 Task: Add a field from the Popular template Priority with name TurnkeyTech.
Action: Mouse moved to (85, 376)
Screenshot: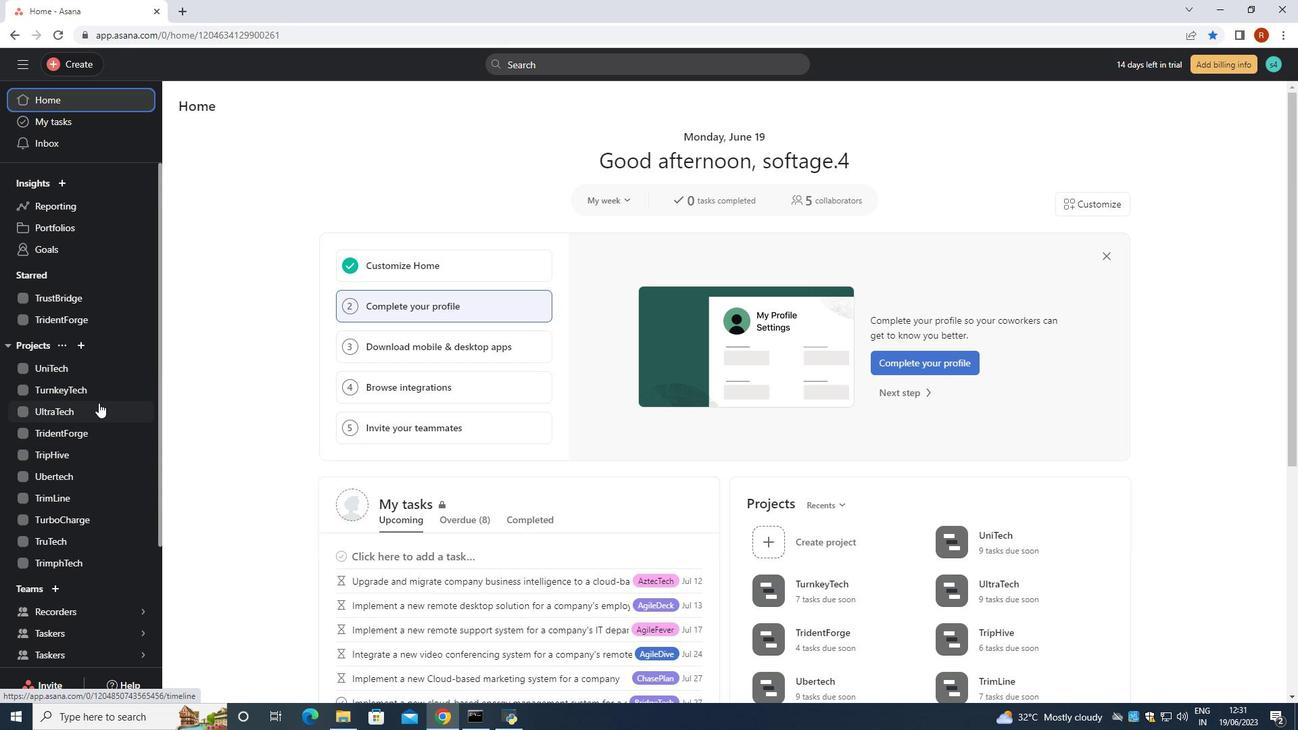 
Action: Mouse pressed left at (85, 376)
Screenshot: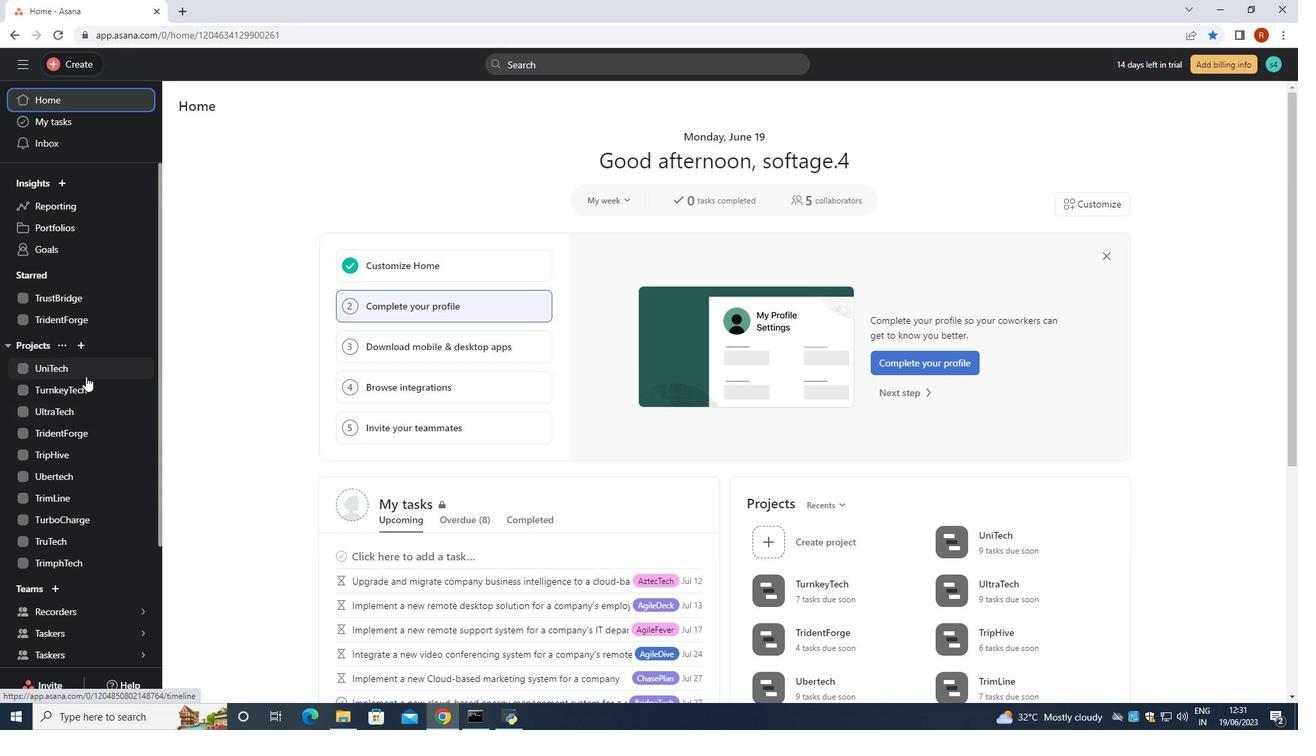 
Action: Mouse moved to (76, 389)
Screenshot: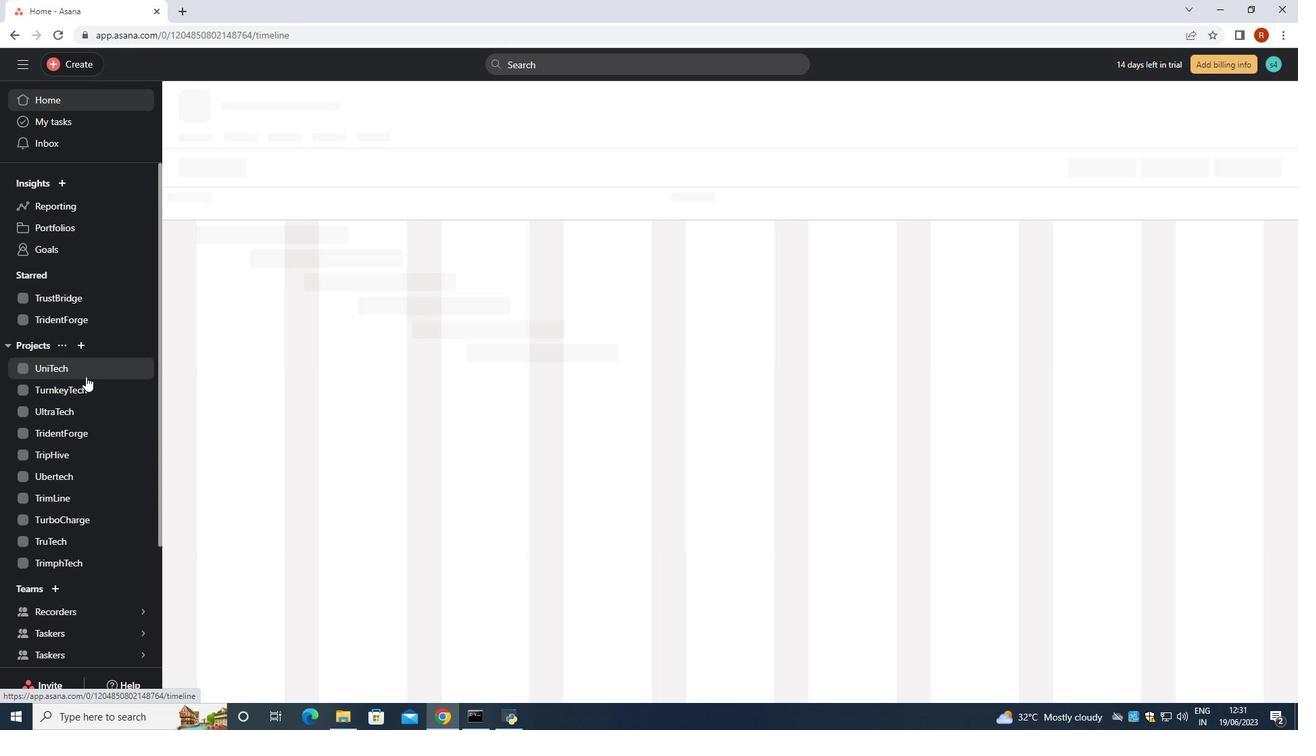
Action: Mouse pressed left at (76, 389)
Screenshot: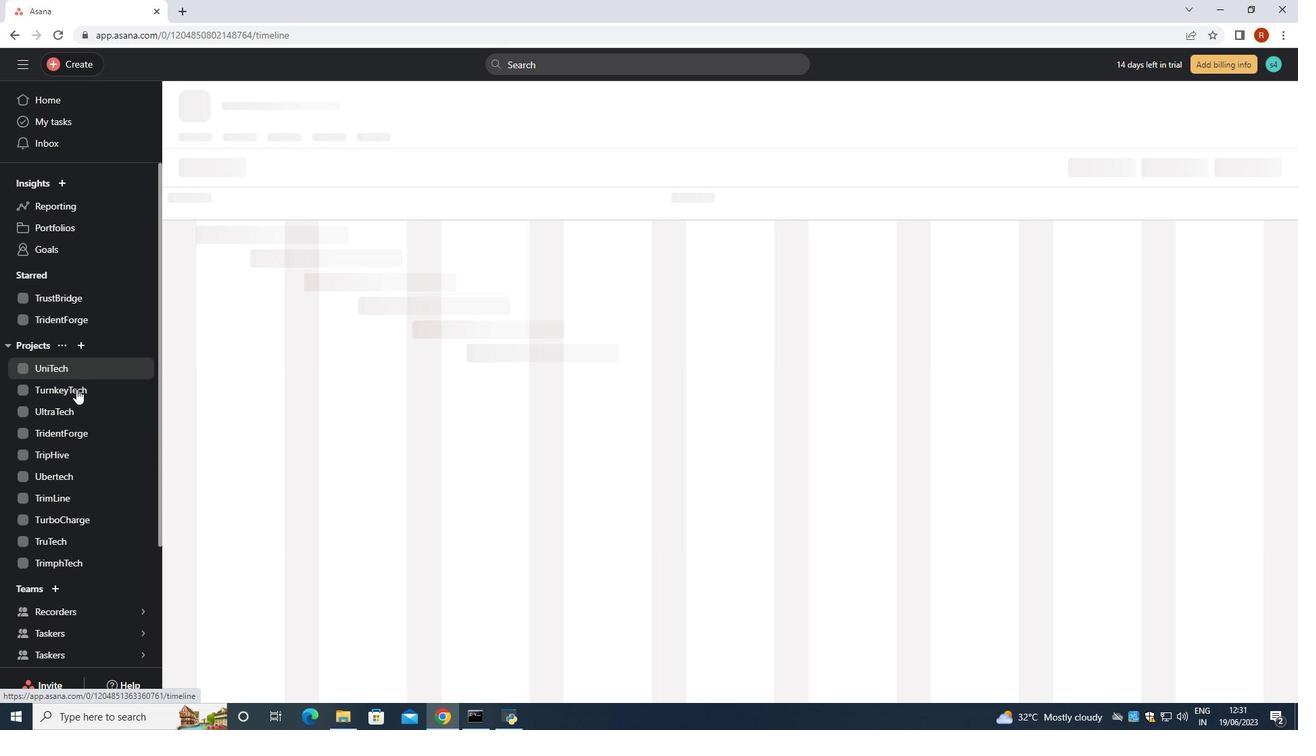 
Action: Mouse moved to (243, 135)
Screenshot: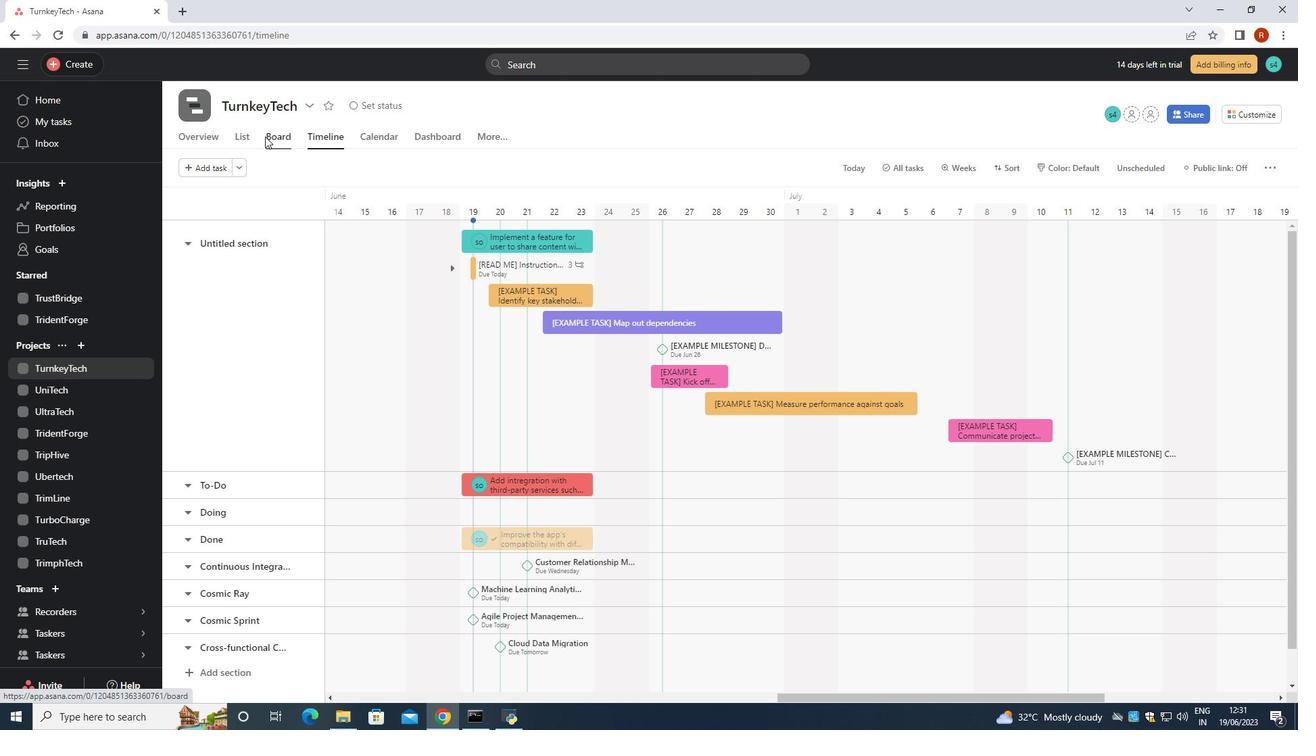 
Action: Mouse pressed left at (243, 135)
Screenshot: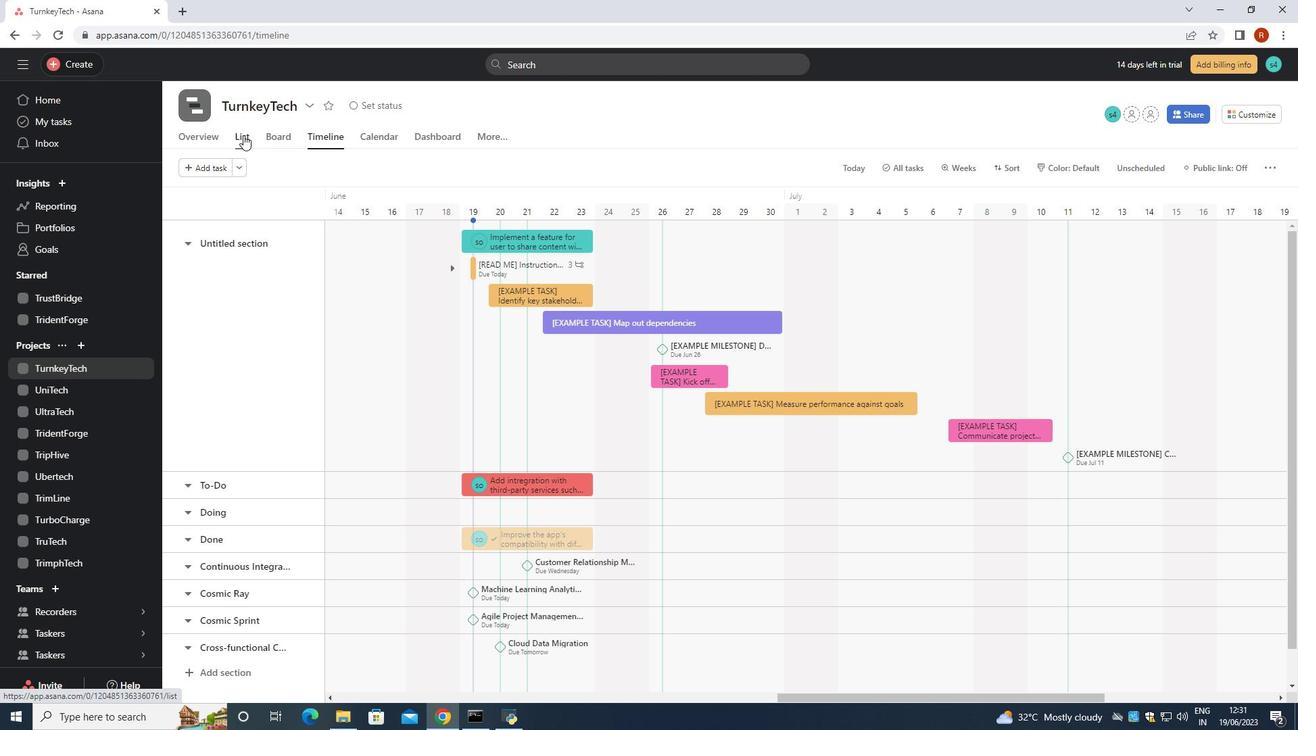 
Action: Mouse moved to (1019, 198)
Screenshot: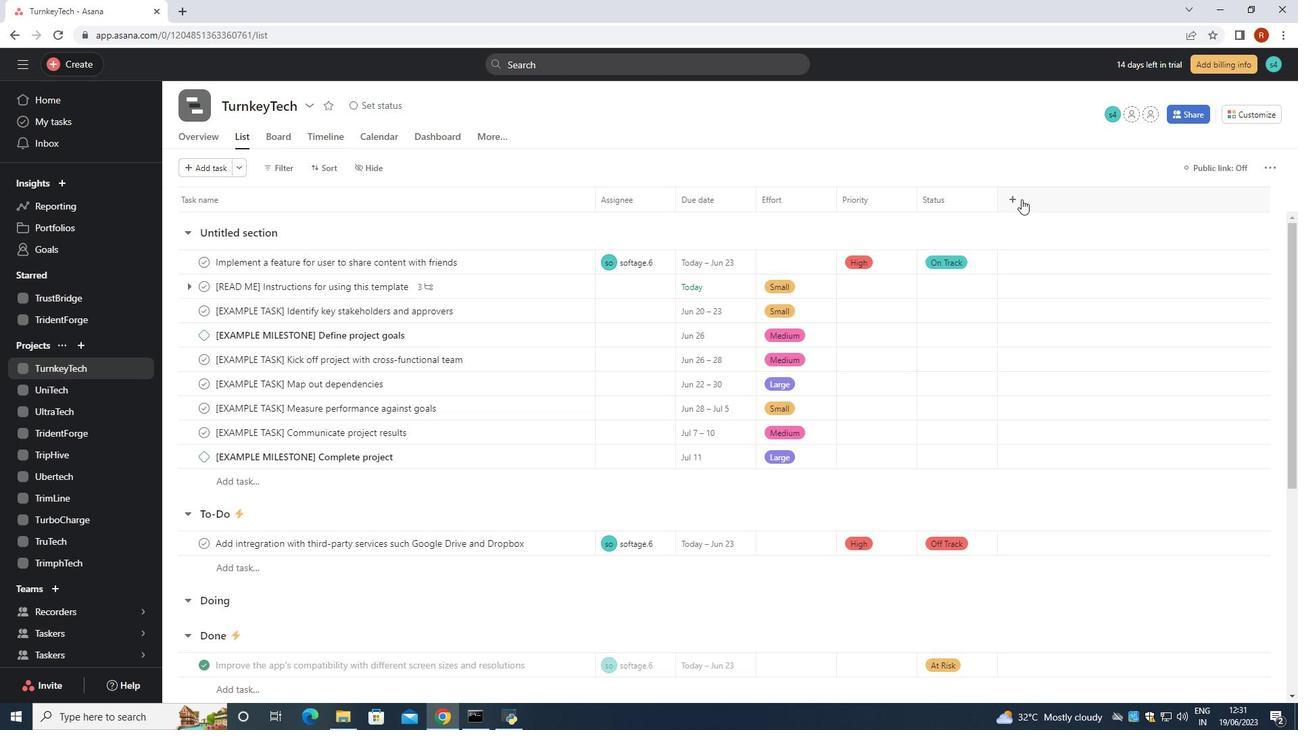 
Action: Mouse pressed left at (1019, 198)
Screenshot: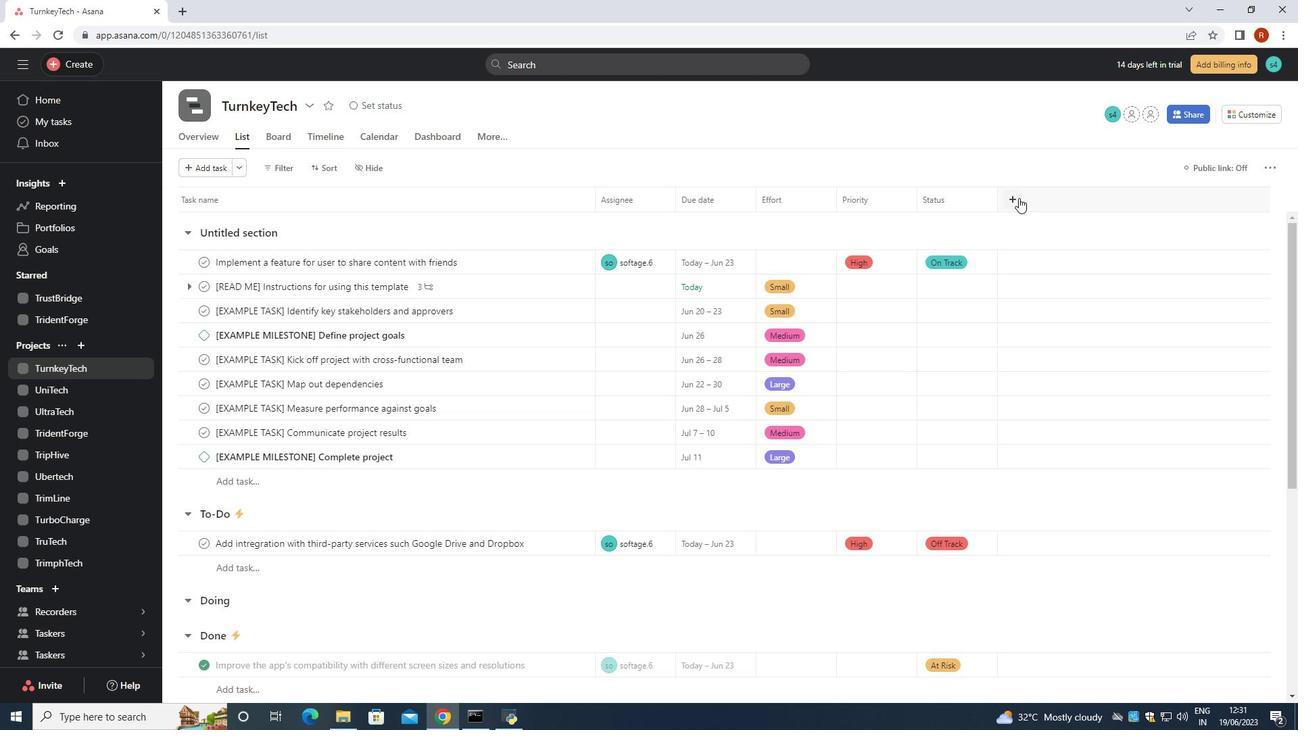 
Action: Mouse moved to (1039, 254)
Screenshot: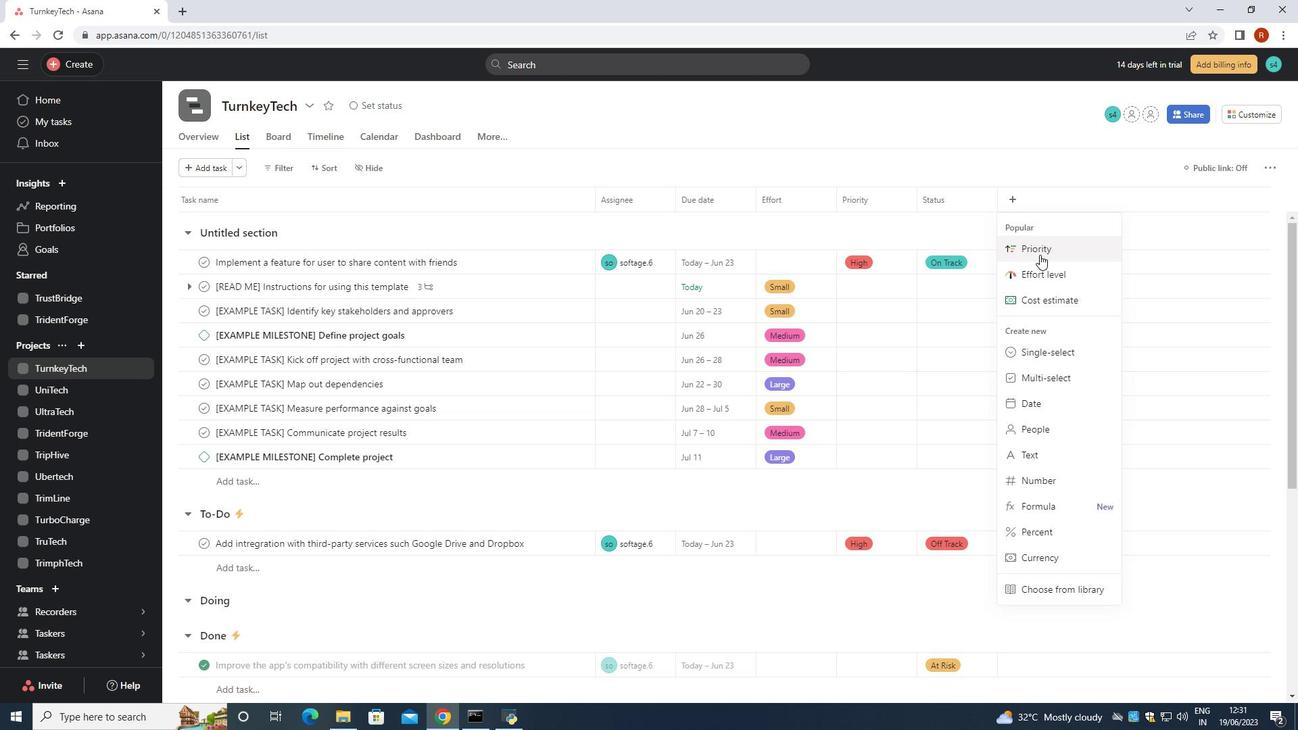
Action: Mouse pressed left at (1039, 254)
Screenshot: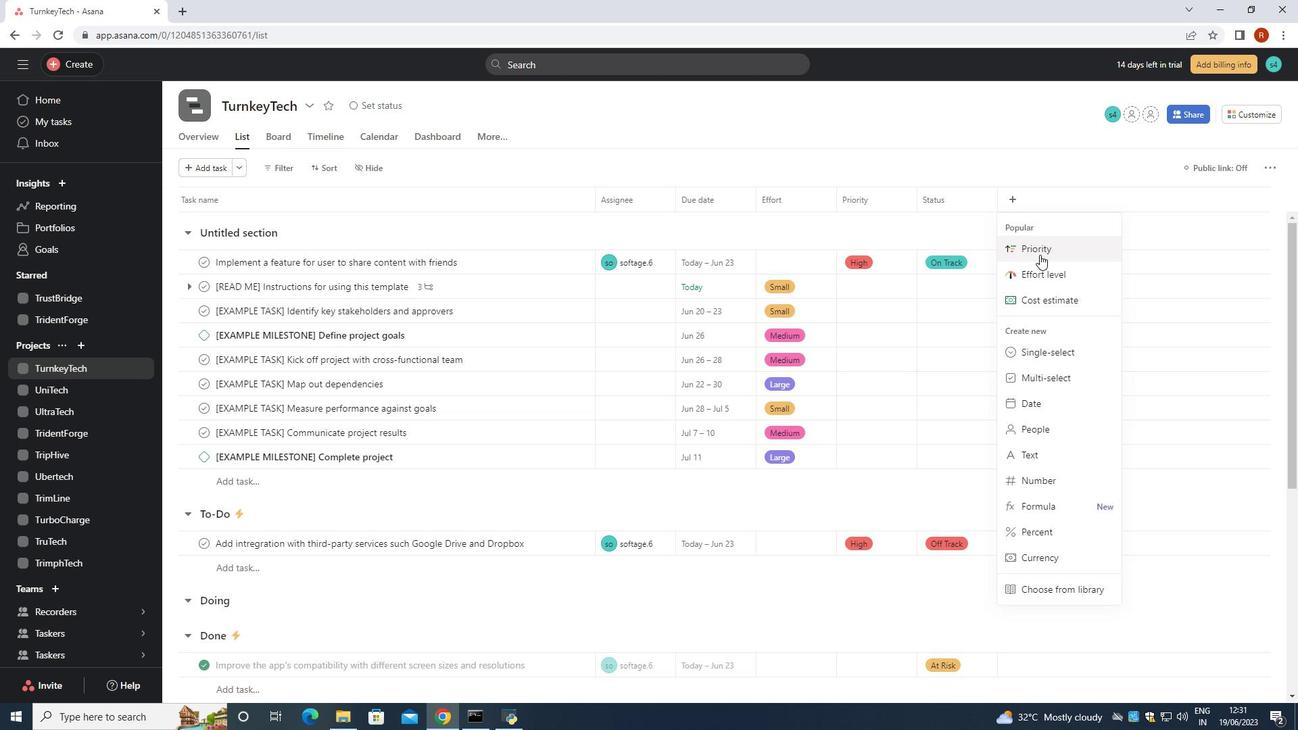 
Action: Mouse moved to (1037, 253)
Screenshot: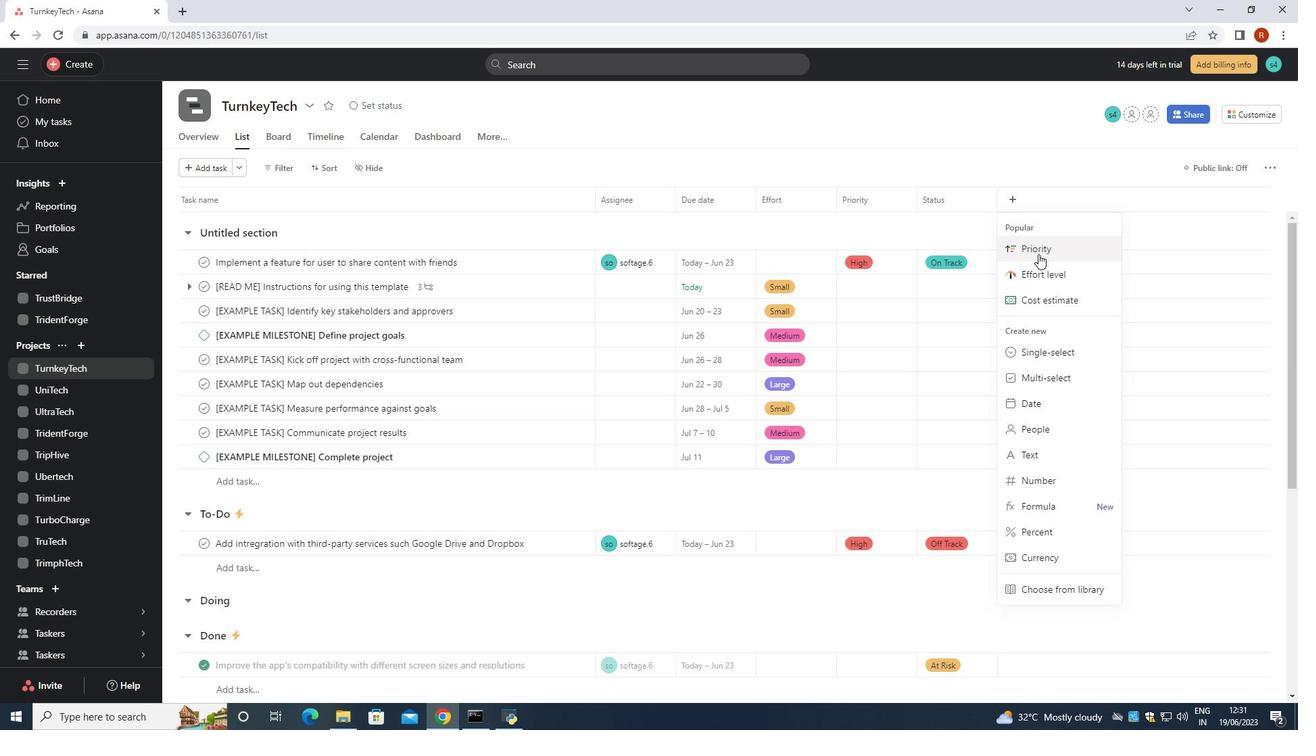
Action: Key pressed <Key.backspace><Key.backspace><Key.backspace><Key.backspace><Key.backspace><Key.backspace><Key.backspace><Key.backspace><Key.backspace><Key.backspace><Key.backspace><Key.backspace><Key.backspace><Key.backspace><Key.backspace><Key.backspace><Key.backspace><Key.backspace><Key.backspace><Key.backspace><Key.shift>Turn<Key.shift>Key<Key.backspace><Key.backspace><Key.backspace><Key.backspace>nkey<Key.shift><Key.shift><Key.shift>Tech
Screenshot: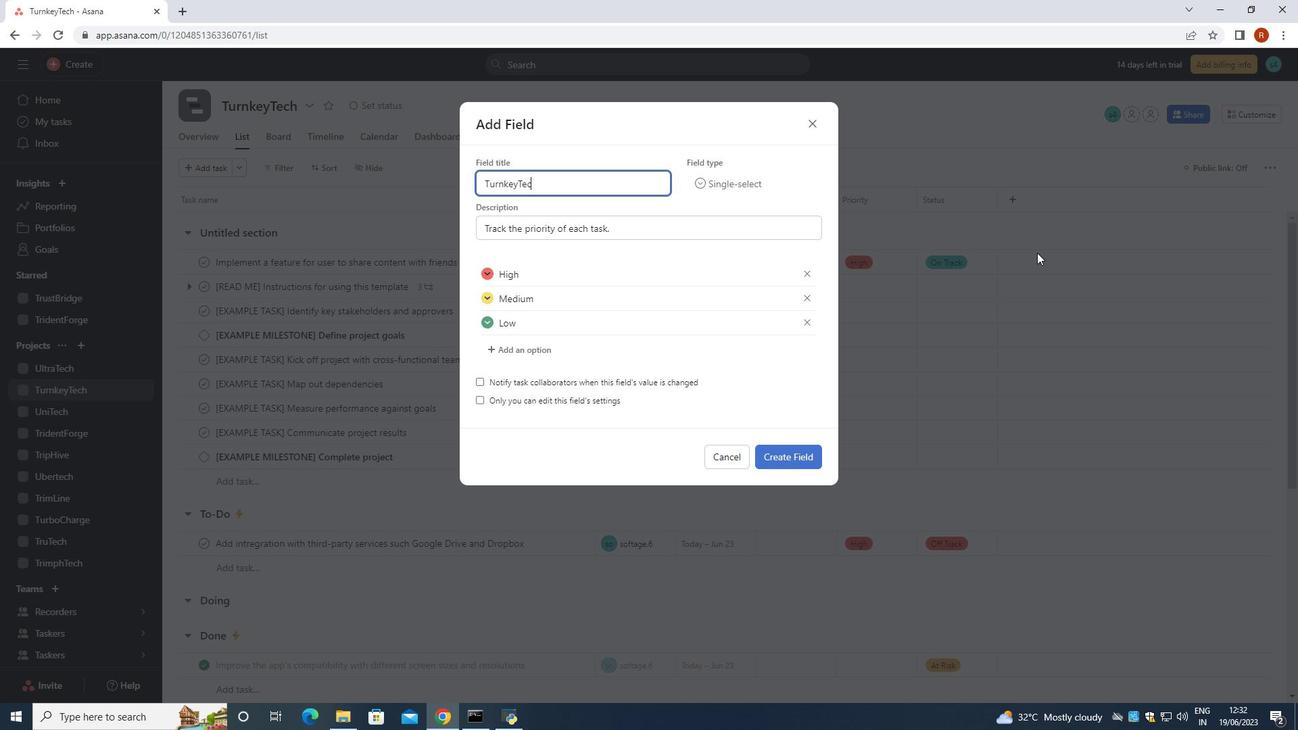 
Action: Mouse moved to (798, 456)
Screenshot: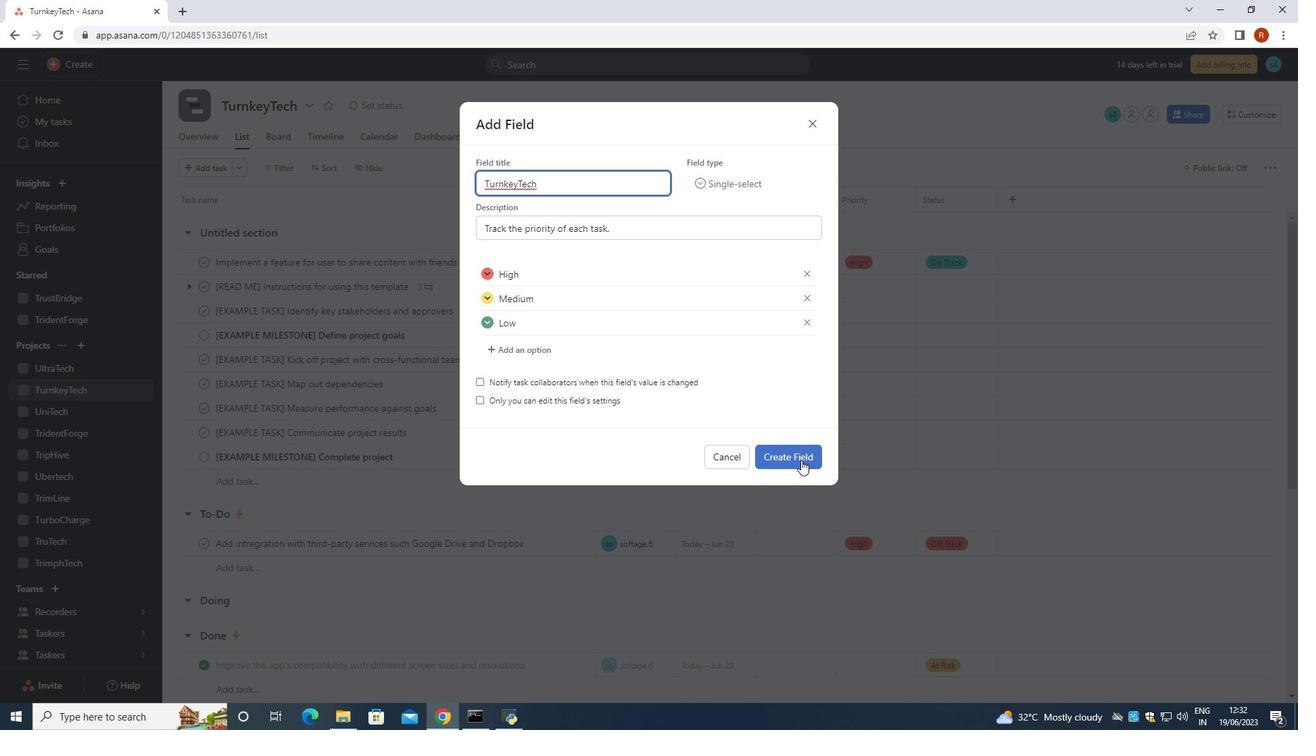 
Action: Mouse pressed left at (798, 456)
Screenshot: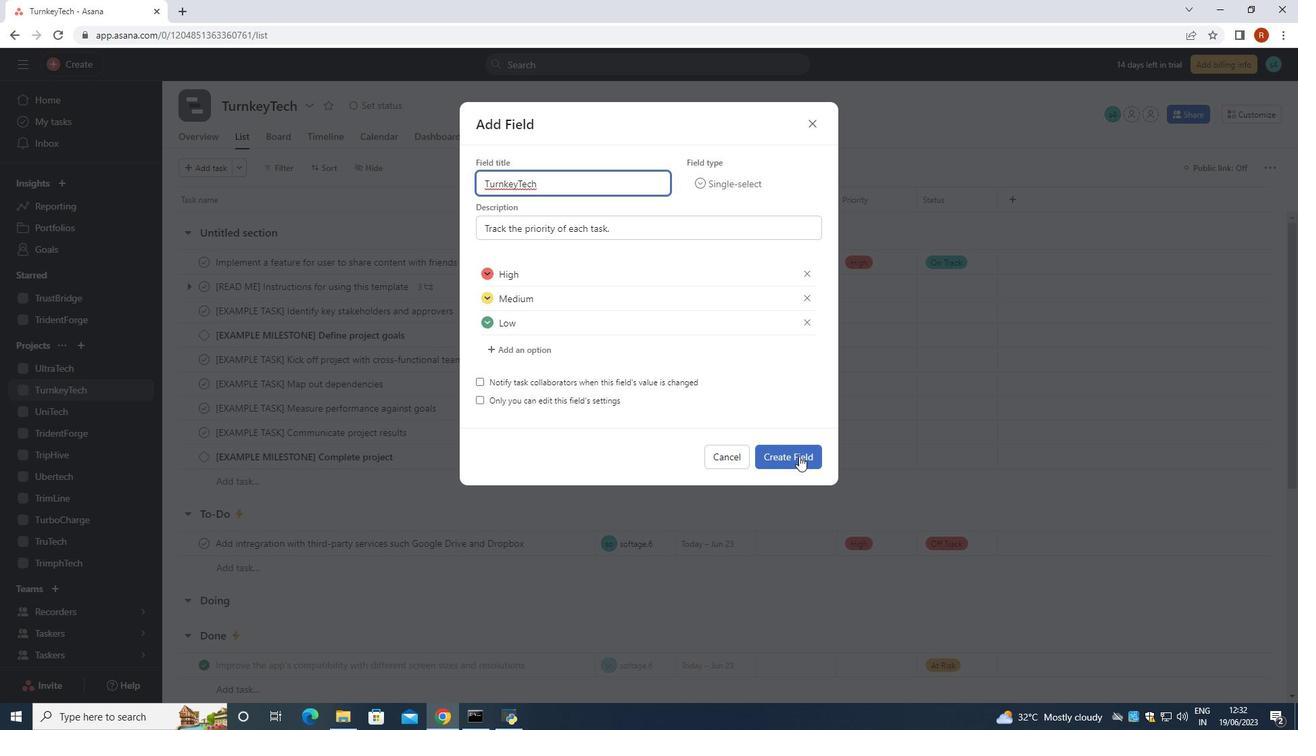 
Action: Mouse moved to (798, 455)
Screenshot: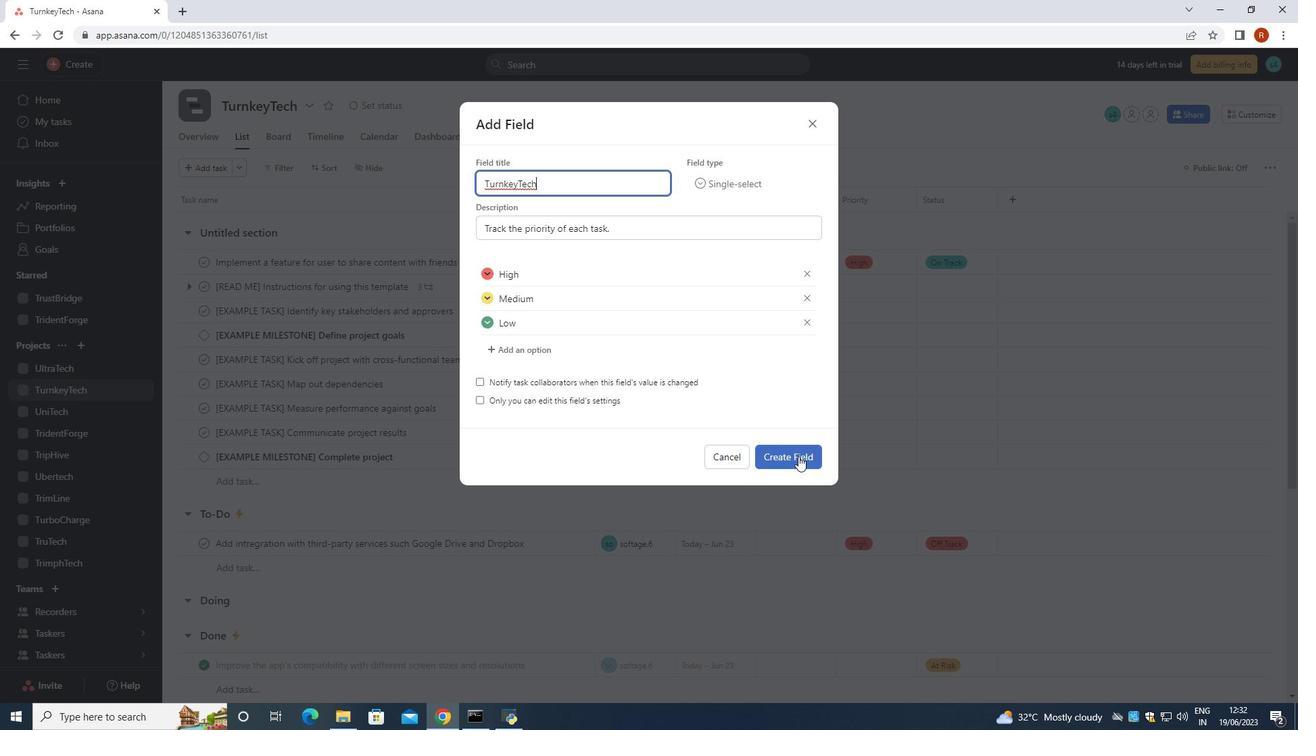 
